 Task: Move email   from parteek.kumar@softage.net from folder Inbox to folder Deleted items with a subject Subject0006
Action: Mouse moved to (681, 93)
Screenshot: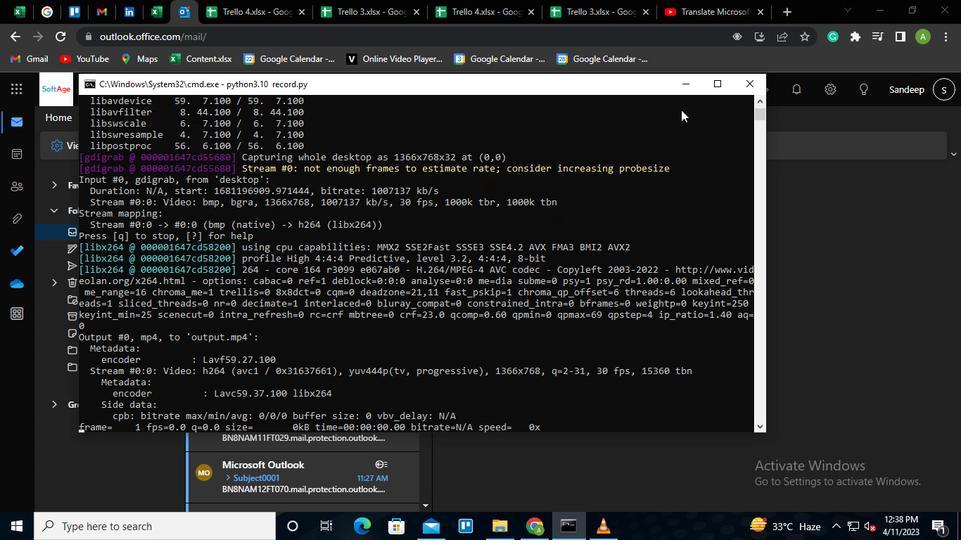 
Action: Mouse pressed left at (681, 93)
Screenshot: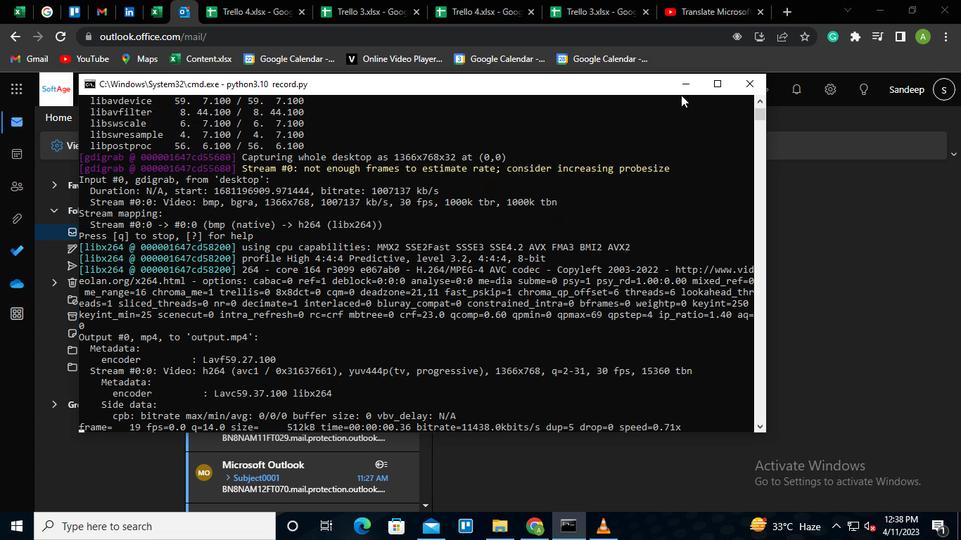 
Action: Mouse moved to (278, 316)
Screenshot: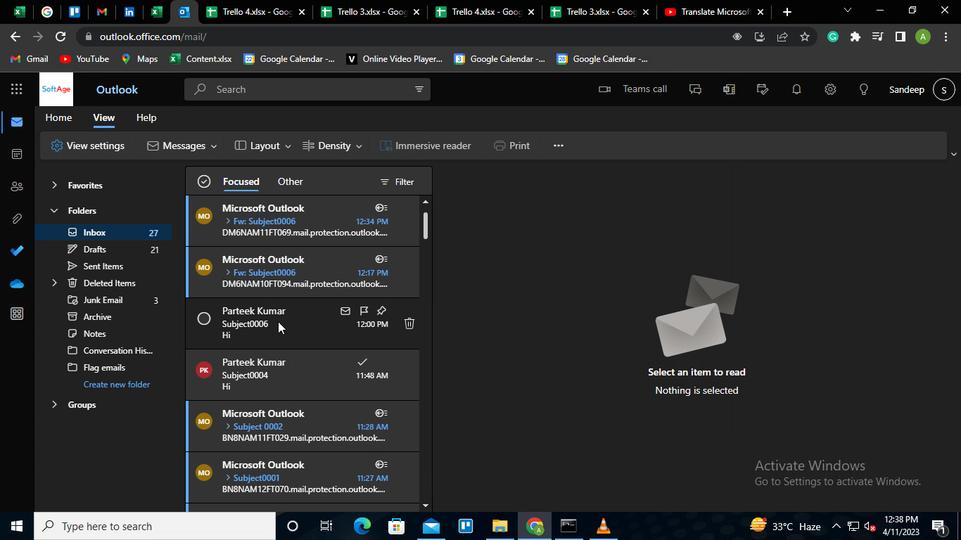
Action: Mouse pressed right at (278, 316)
Screenshot: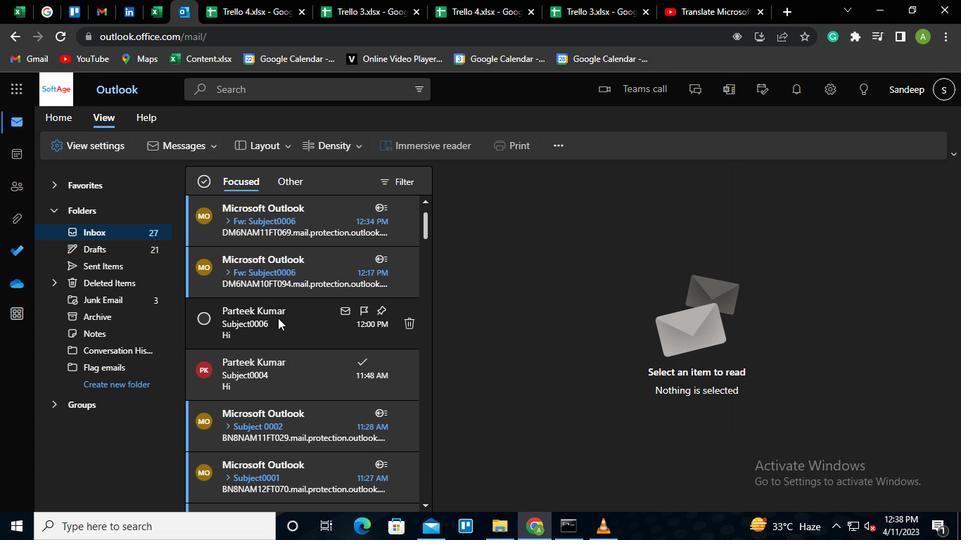 
Action: Mouse moved to (312, 220)
Screenshot: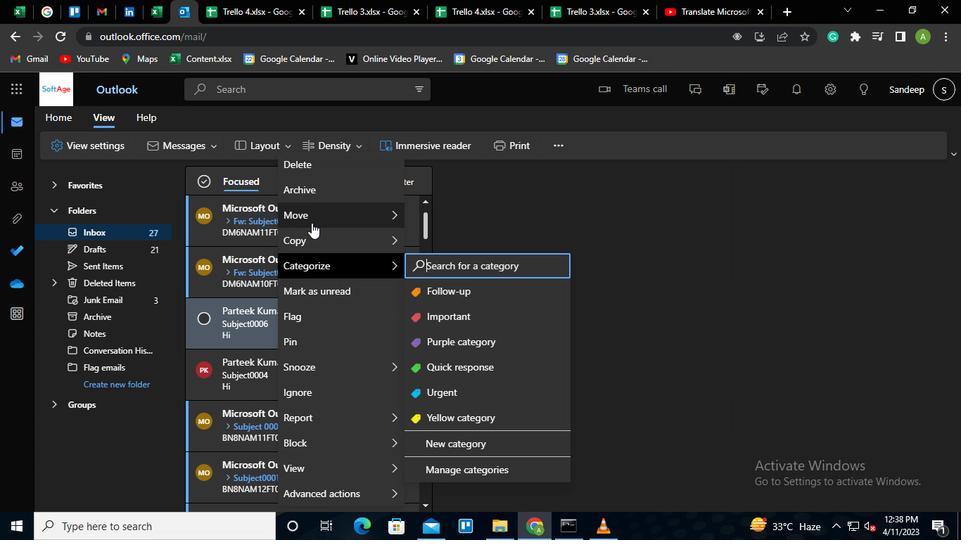 
Action: Mouse pressed left at (312, 220)
Screenshot: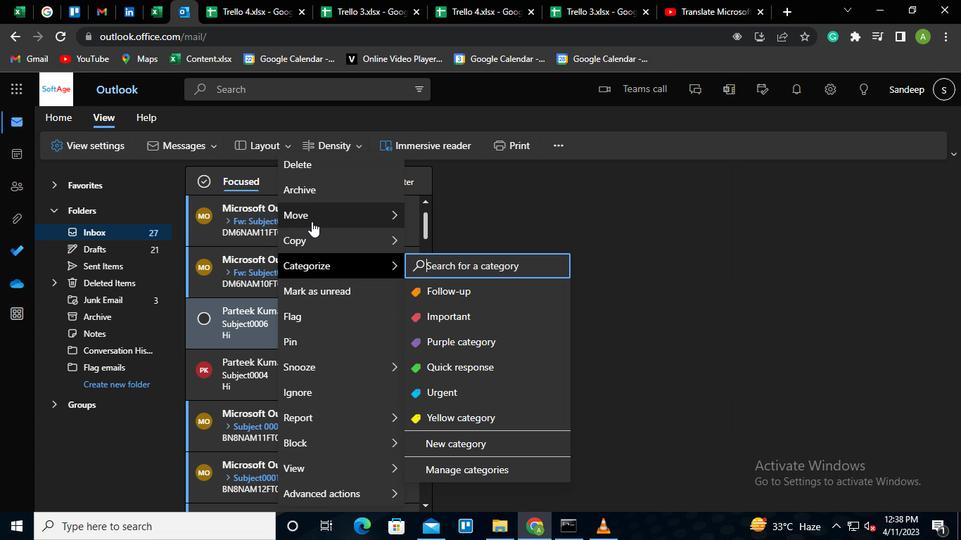
Action: Mouse moved to (444, 261)
Screenshot: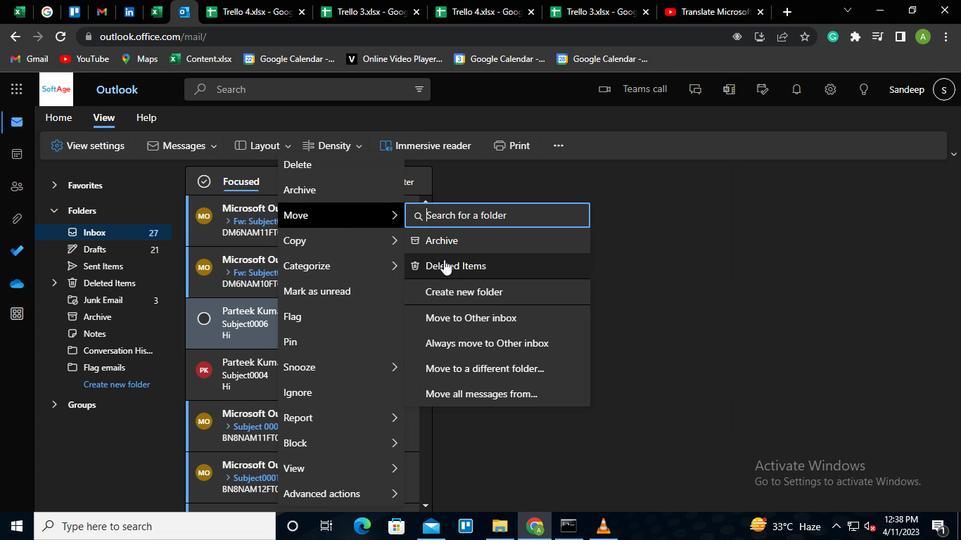 
Action: Mouse pressed left at (444, 261)
Screenshot: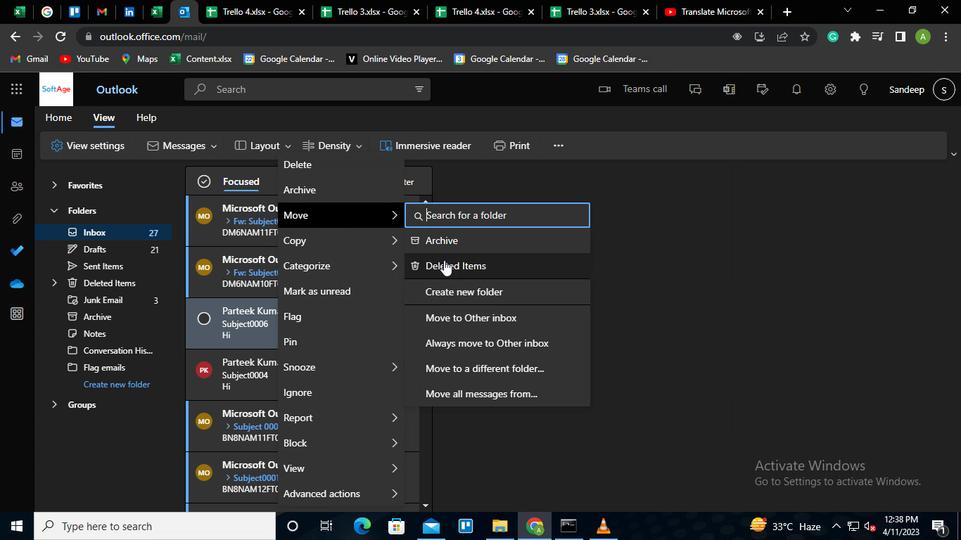 
Action: Mouse moved to (576, 523)
Screenshot: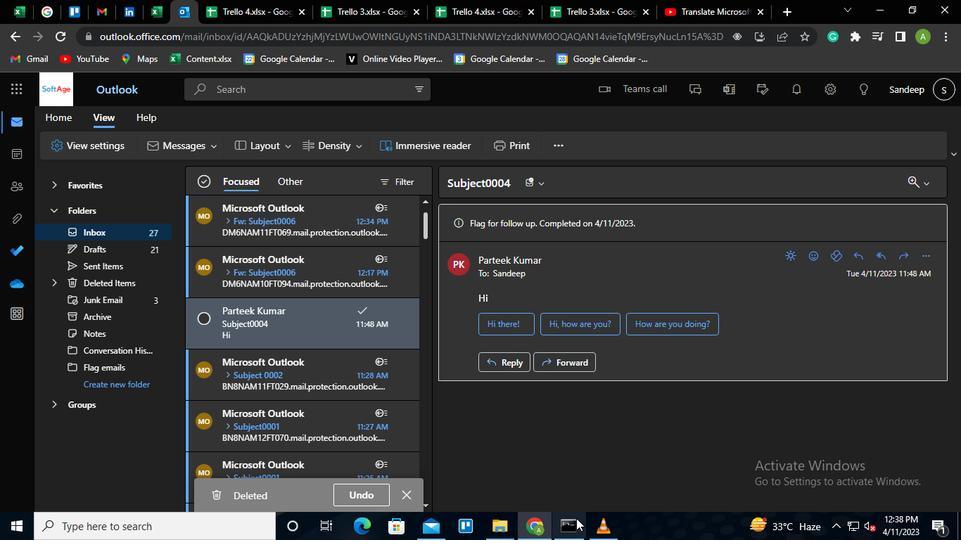 
Action: Mouse pressed left at (576, 523)
Screenshot: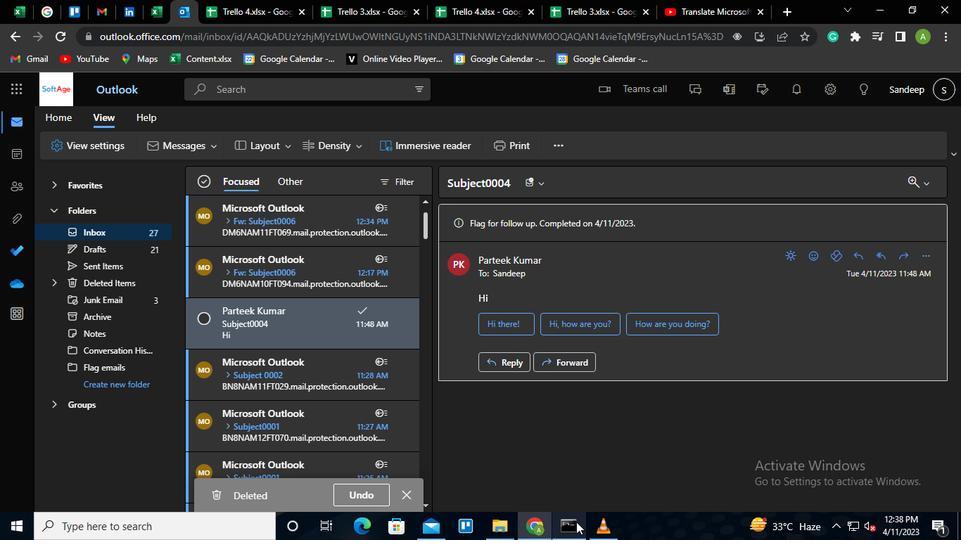 
Action: Mouse moved to (746, 75)
Screenshot: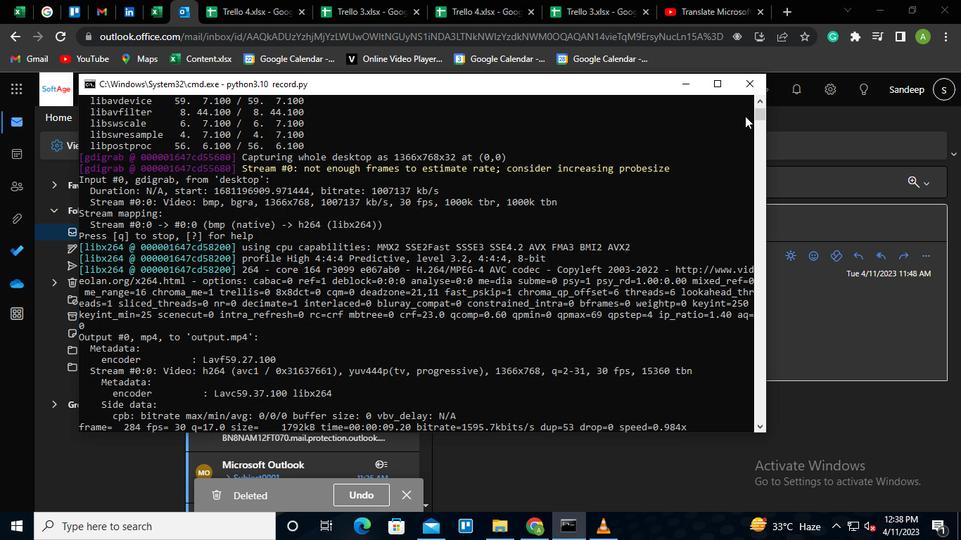 
Action: Mouse pressed left at (746, 75)
Screenshot: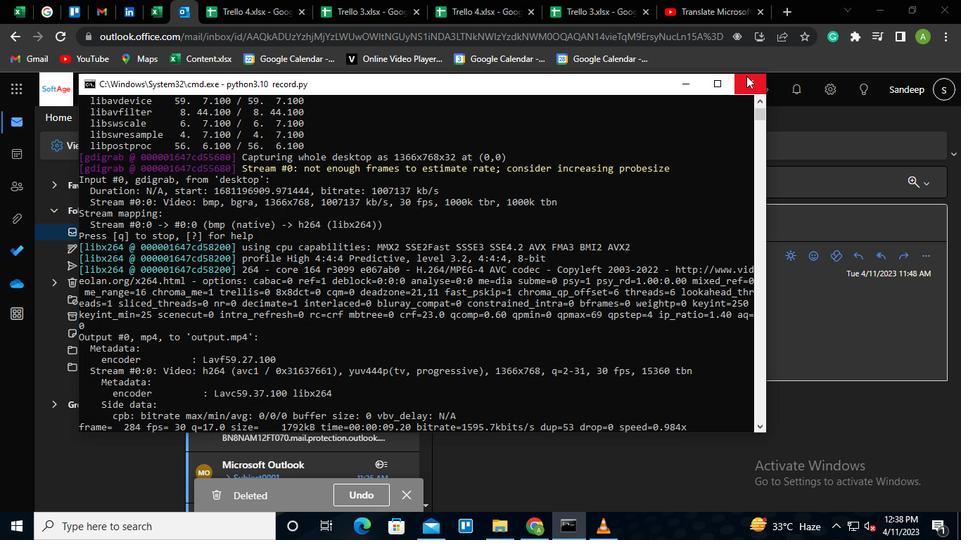 
